 Task: Add Betty Buzz Sparkling Grapefruit Soda 4 Pack to the cart.
Action: Mouse pressed left at (22, 100)
Screenshot: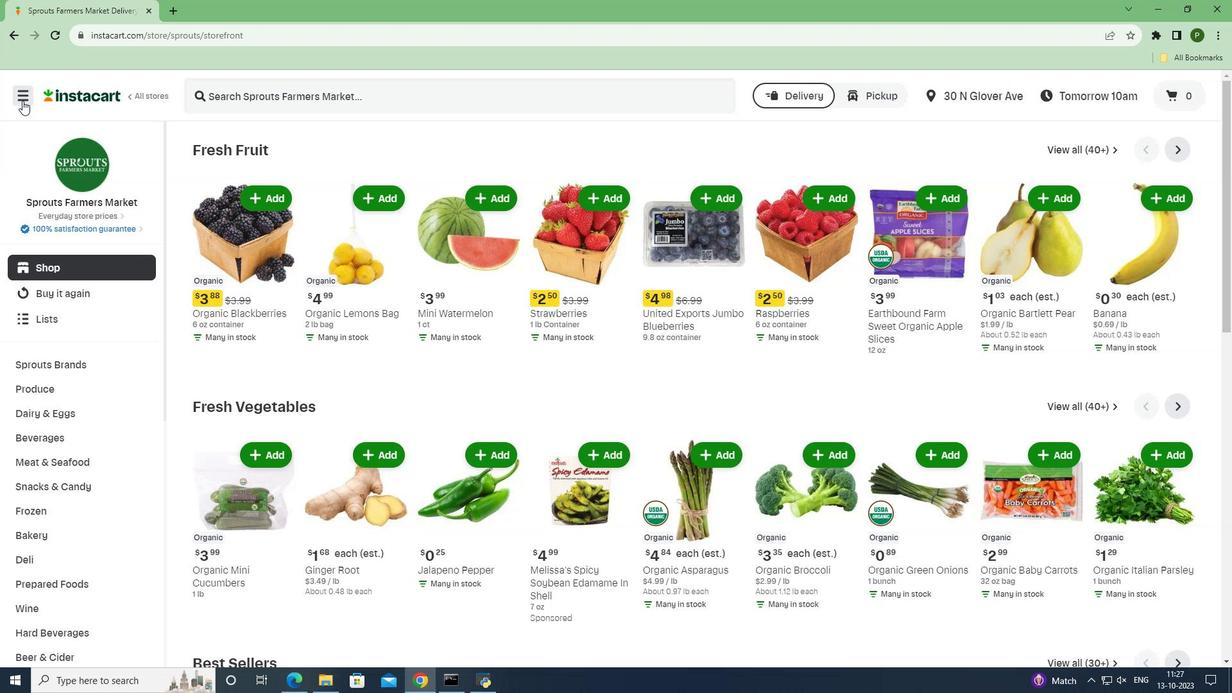 
Action: Mouse moved to (57, 334)
Screenshot: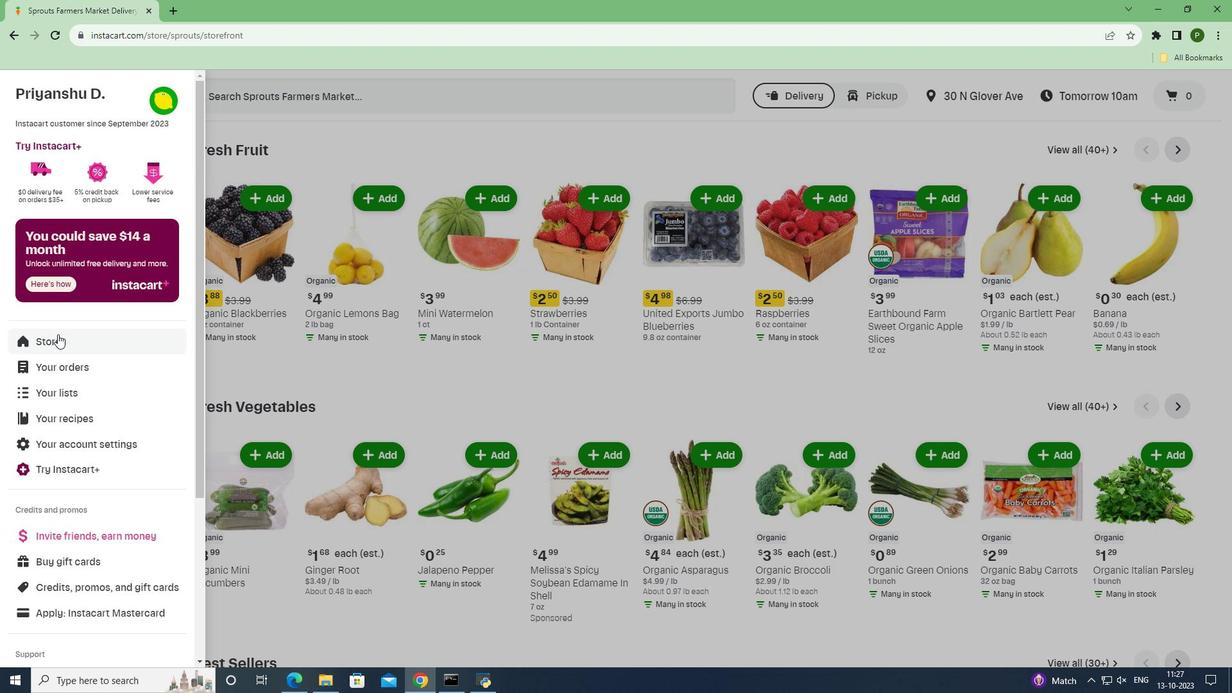 
Action: Mouse pressed left at (57, 334)
Screenshot: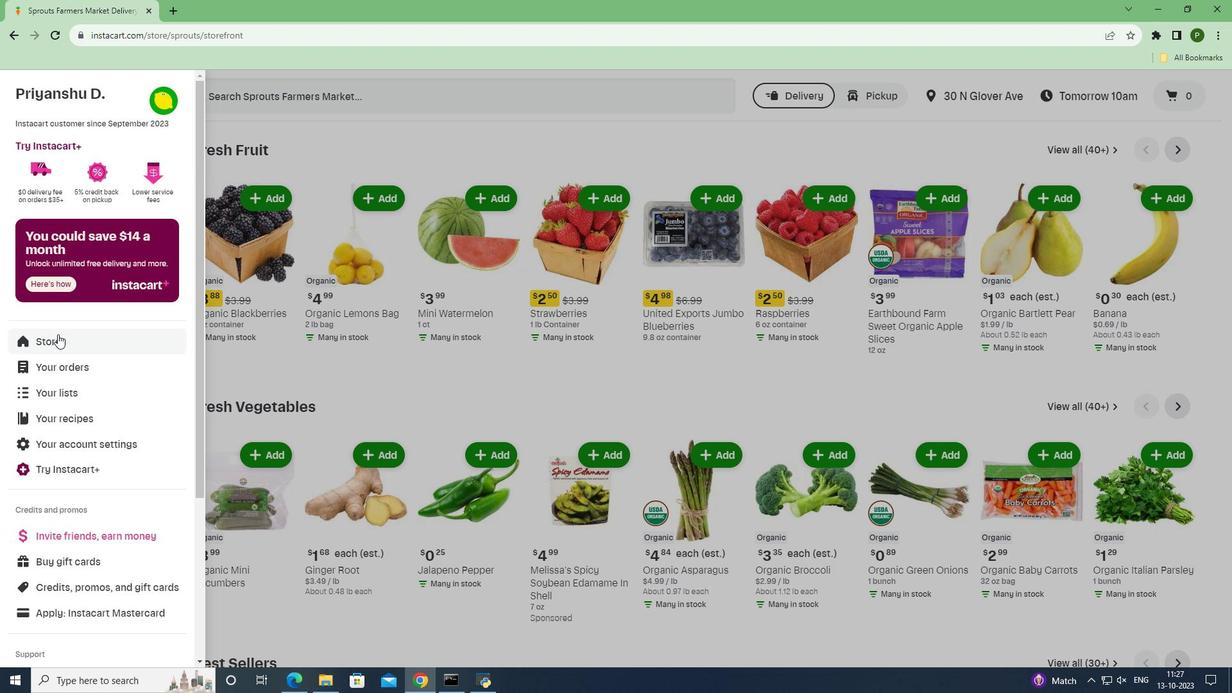 
Action: Mouse moved to (284, 145)
Screenshot: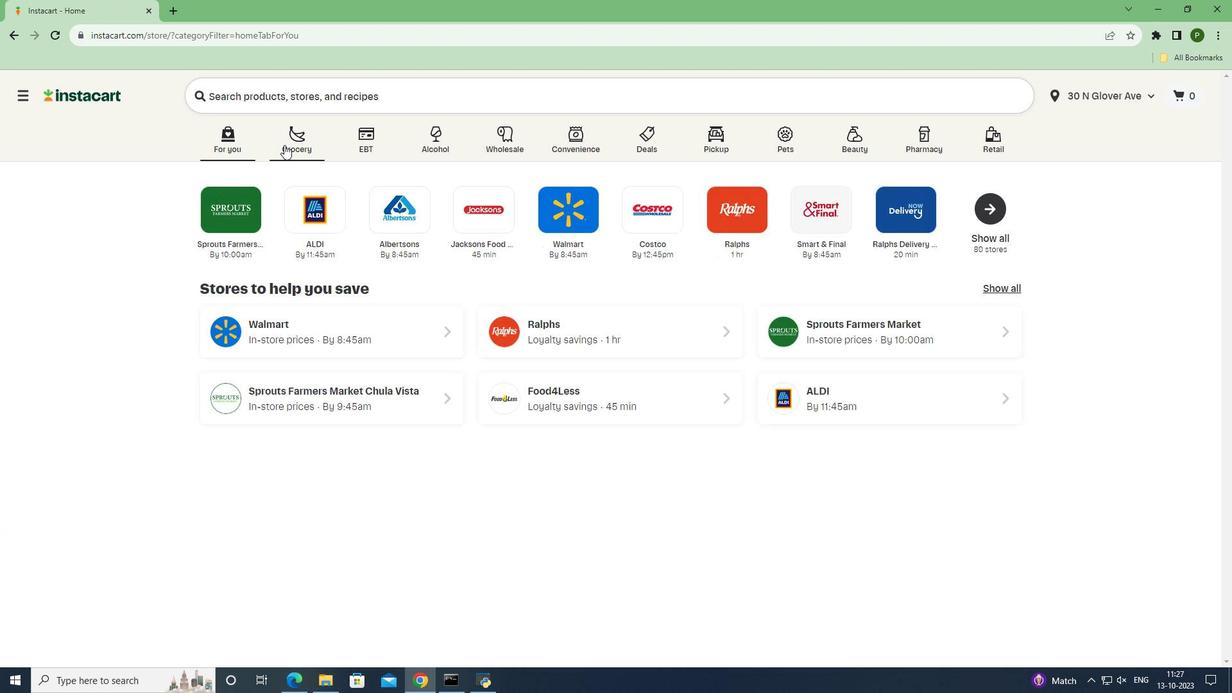 
Action: Mouse pressed left at (284, 145)
Screenshot: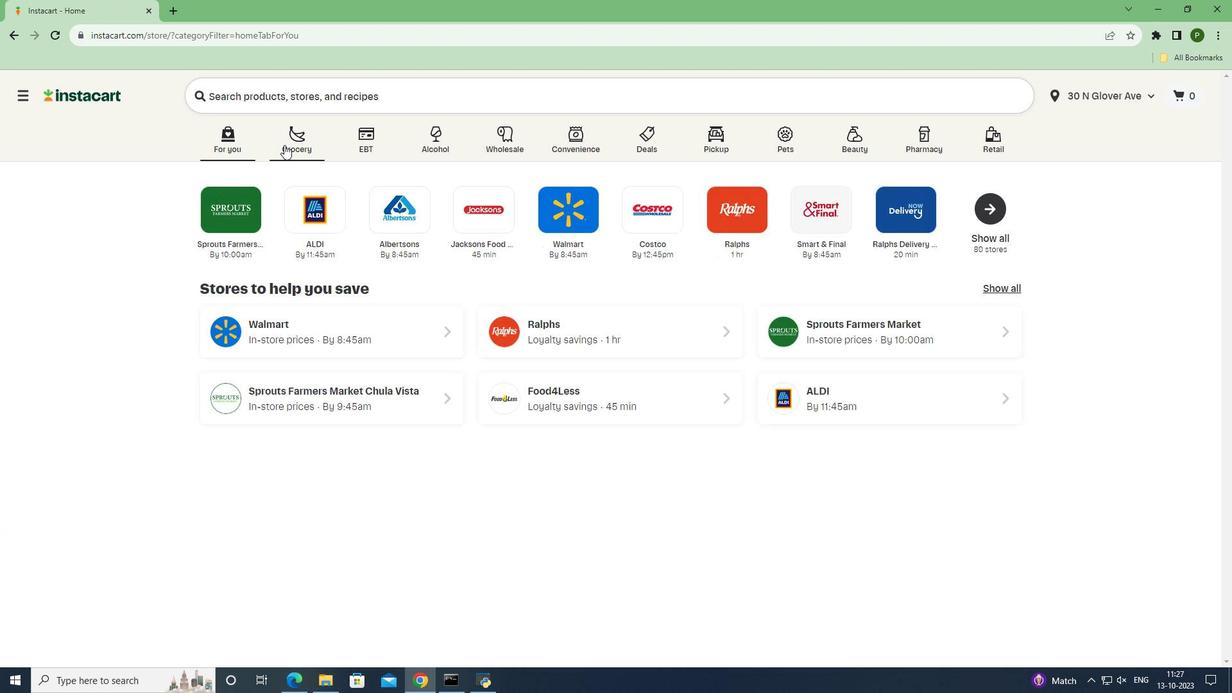 
Action: Mouse moved to (782, 289)
Screenshot: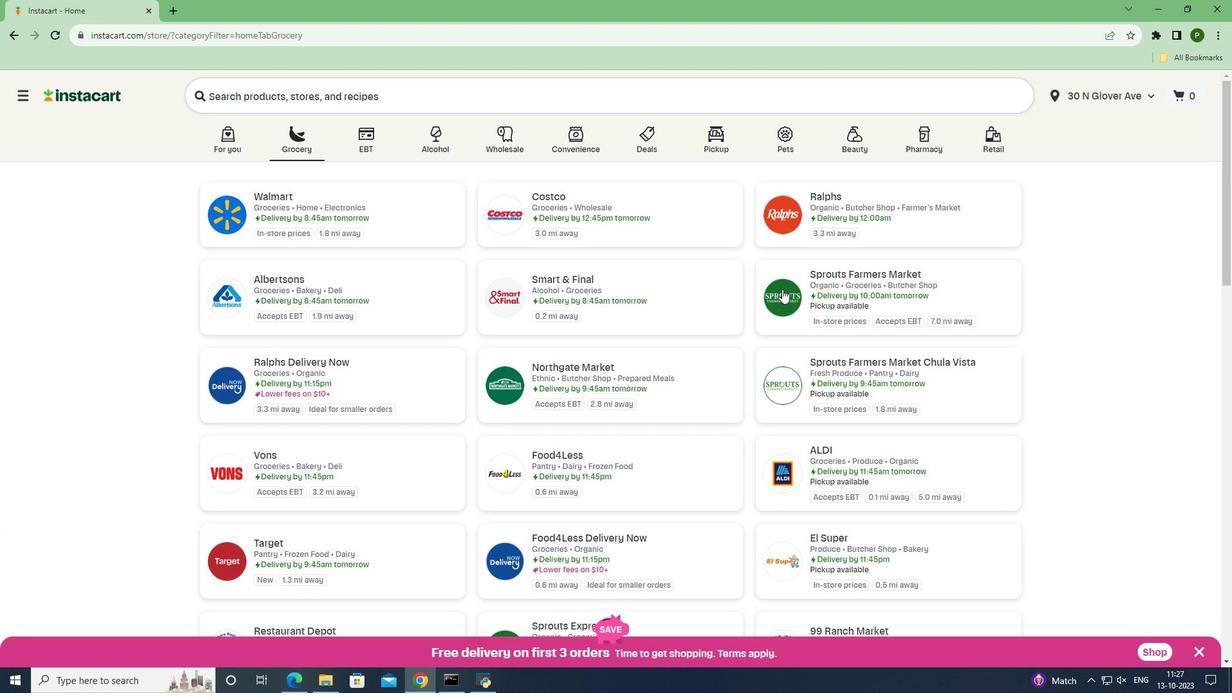 
Action: Mouse pressed left at (782, 289)
Screenshot: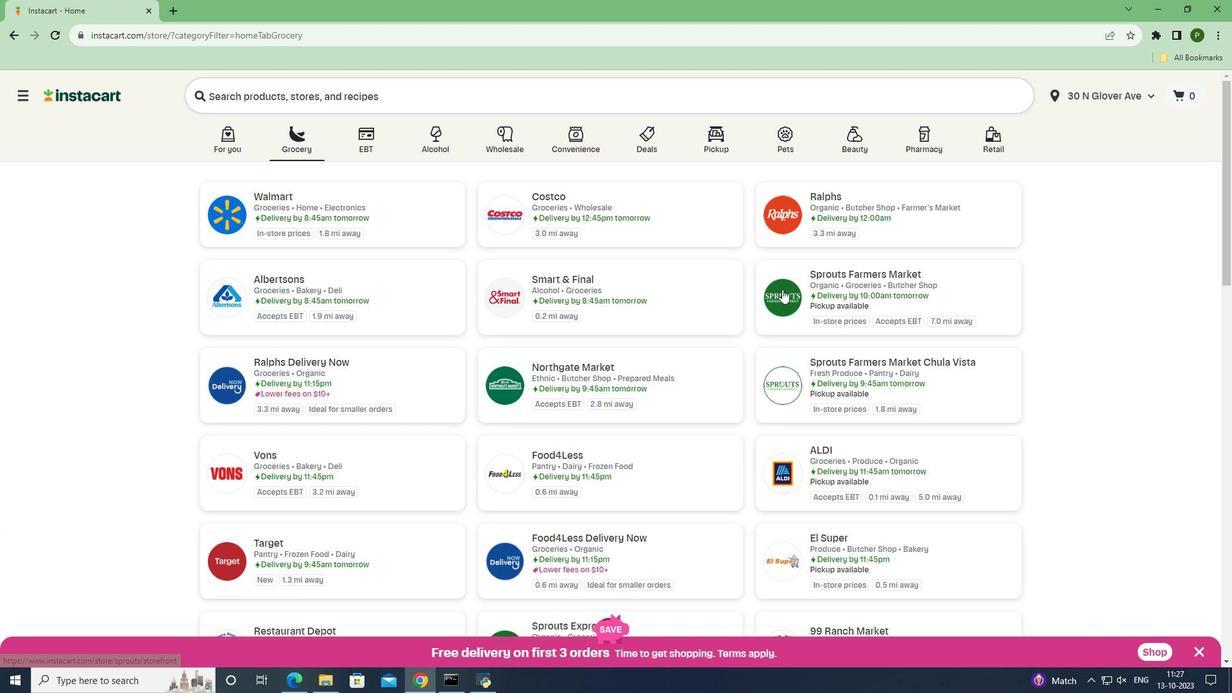 
Action: Mouse moved to (25, 435)
Screenshot: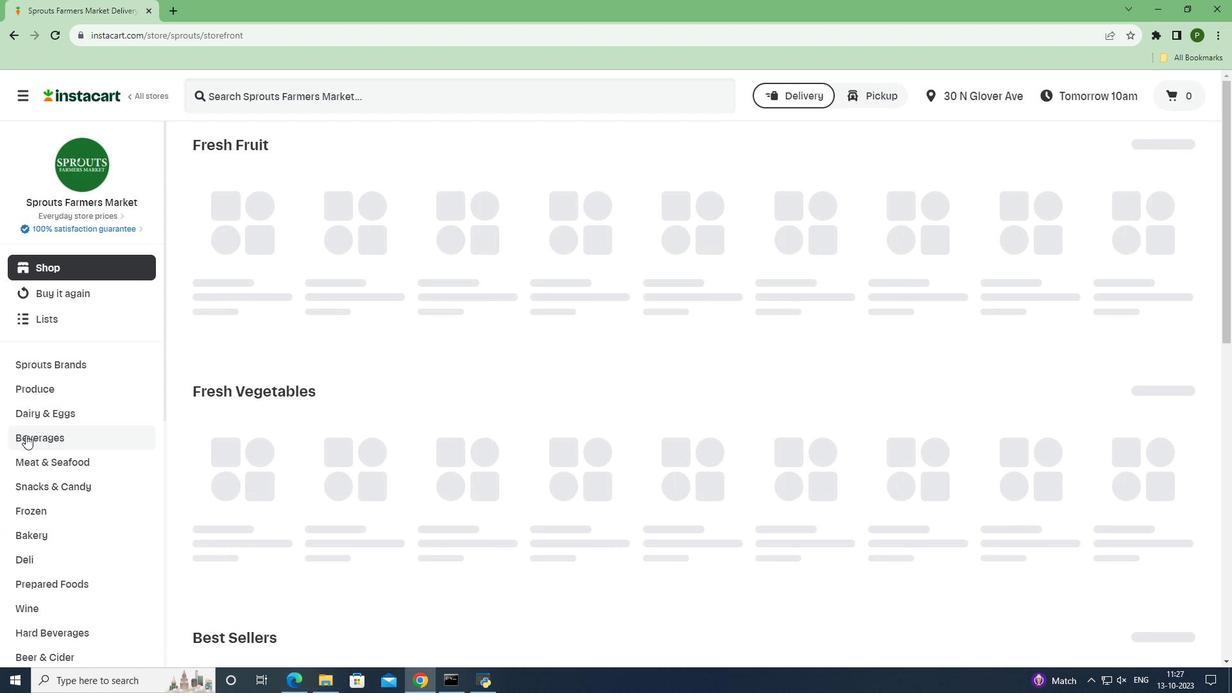 
Action: Mouse pressed left at (25, 435)
Screenshot: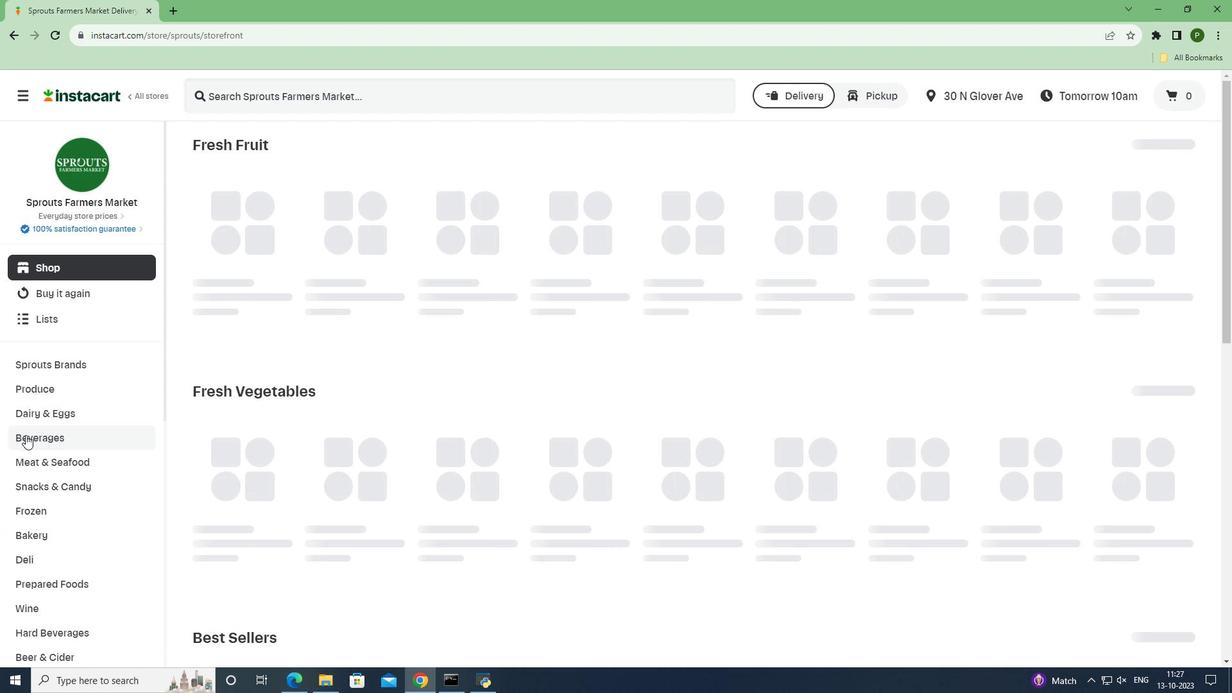 
Action: Mouse moved to (1002, 177)
Screenshot: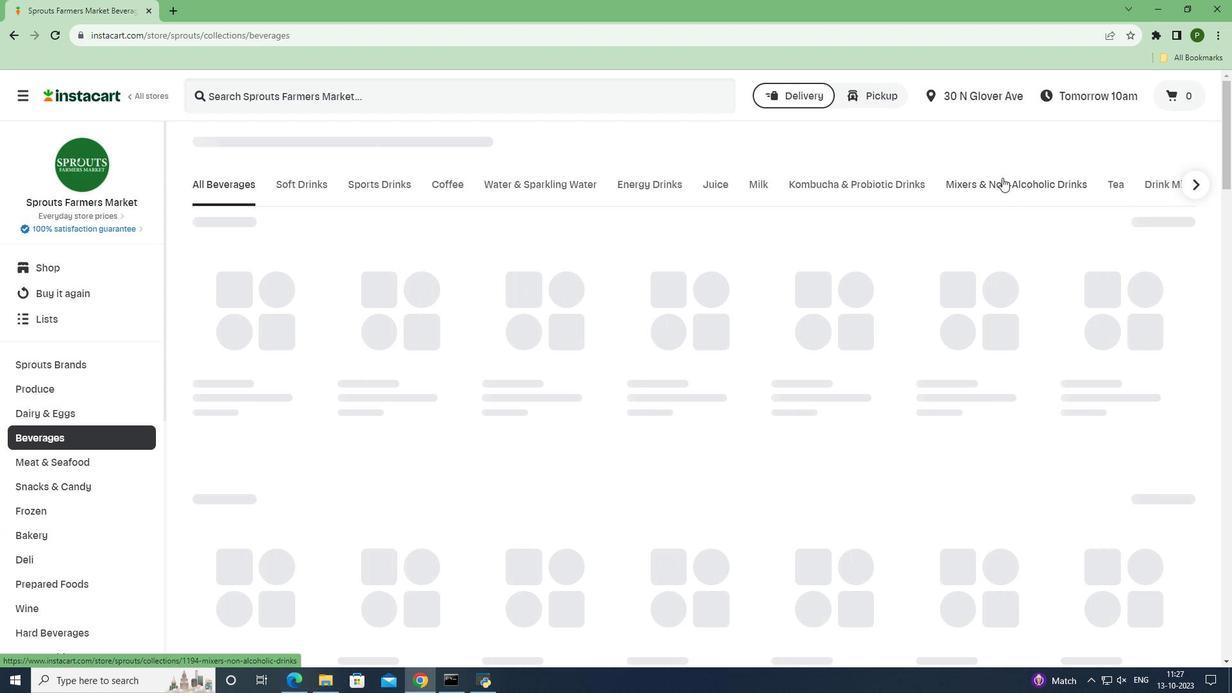 
Action: Mouse pressed left at (1002, 177)
Screenshot: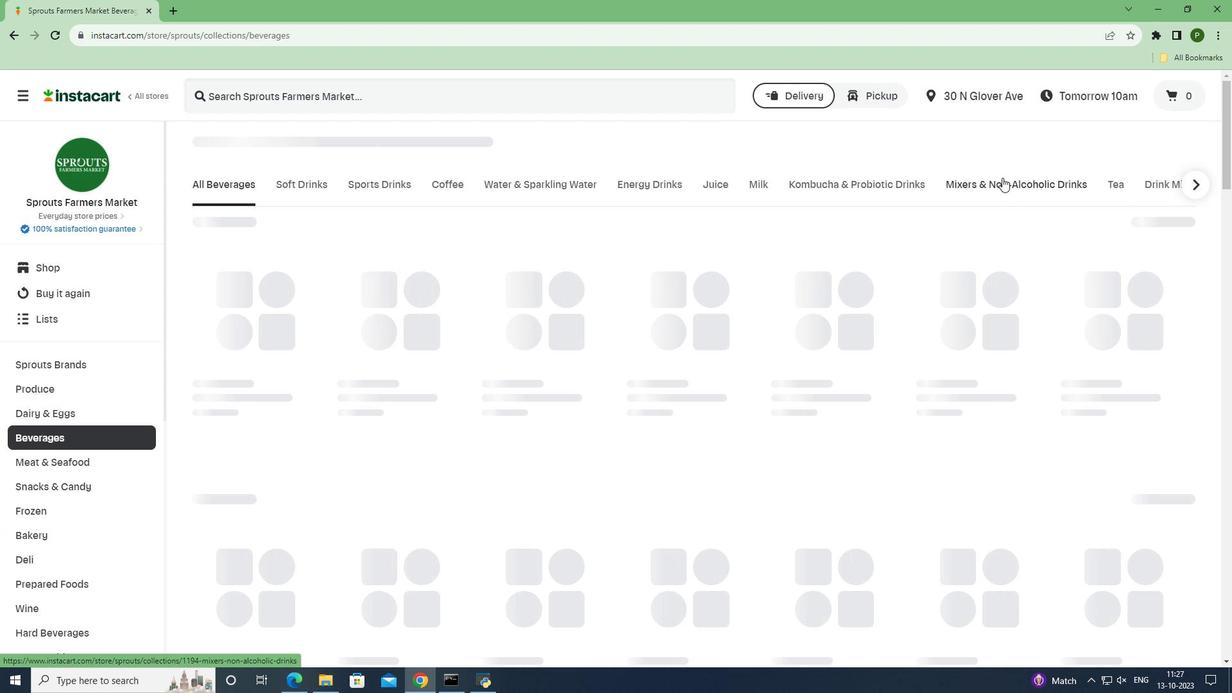 
Action: Mouse moved to (462, 100)
Screenshot: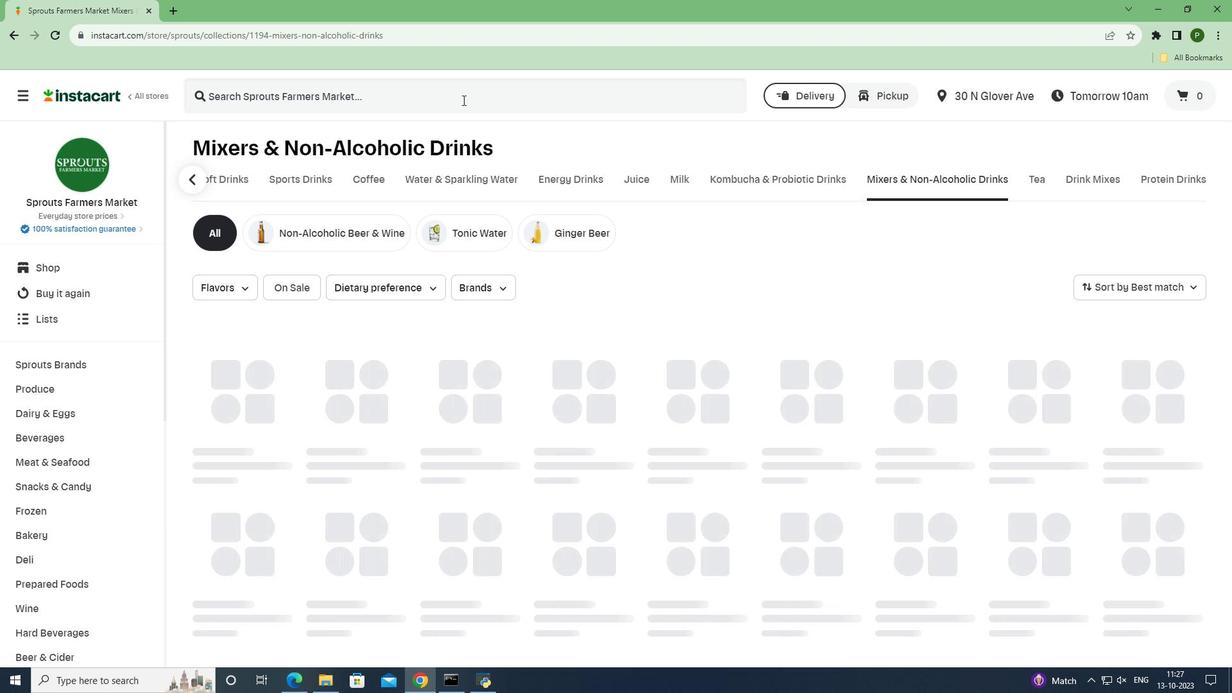 
Action: Mouse pressed left at (462, 100)
Screenshot: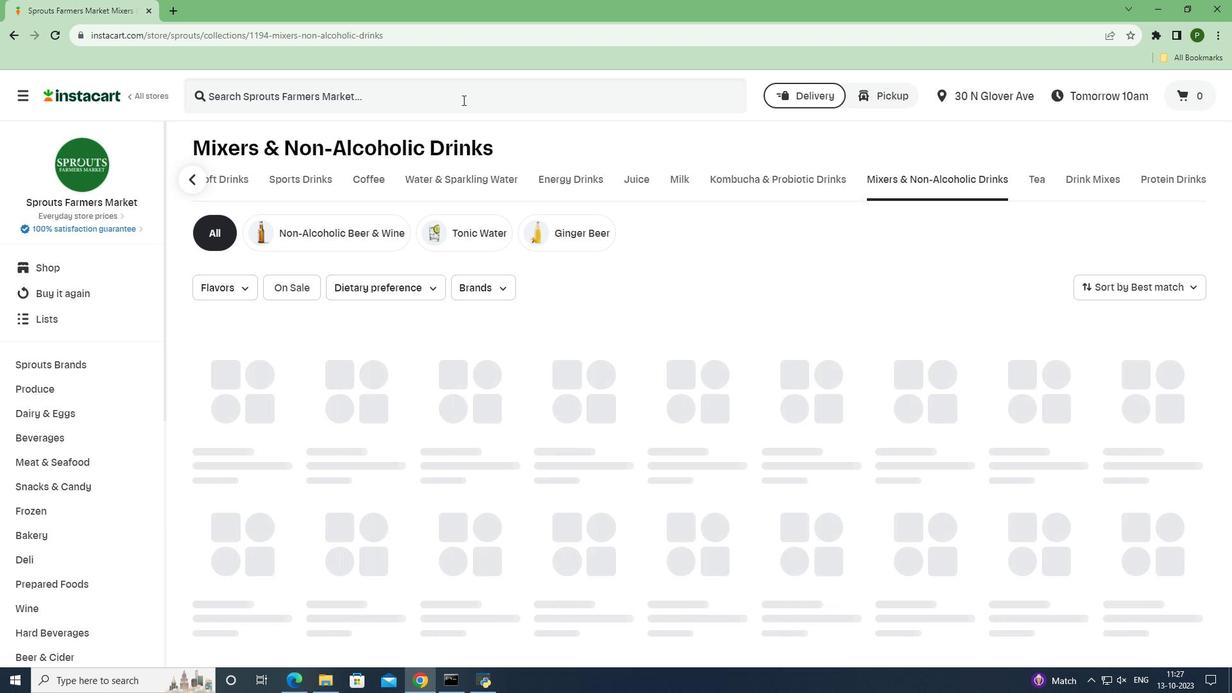 
Action: Key pressed <Key.caps_lock>B<Key.caps_lock>etty<Key.space><Key.caps_lock>B<Key.caps_lock>uzz<Key.space><Key.caps_lock>S<Key.caps_lock>parkling<Key.space><Key.caps_lock>G<Key.caps_lock>rapefruit<Key.space><Key.caps_lock>S<Key.caps_lock>oda<Key.space>4<Key.space><Key.caps_lock>P<Key.caps_lock>ack<Key.space><Key.enter>
Screenshot: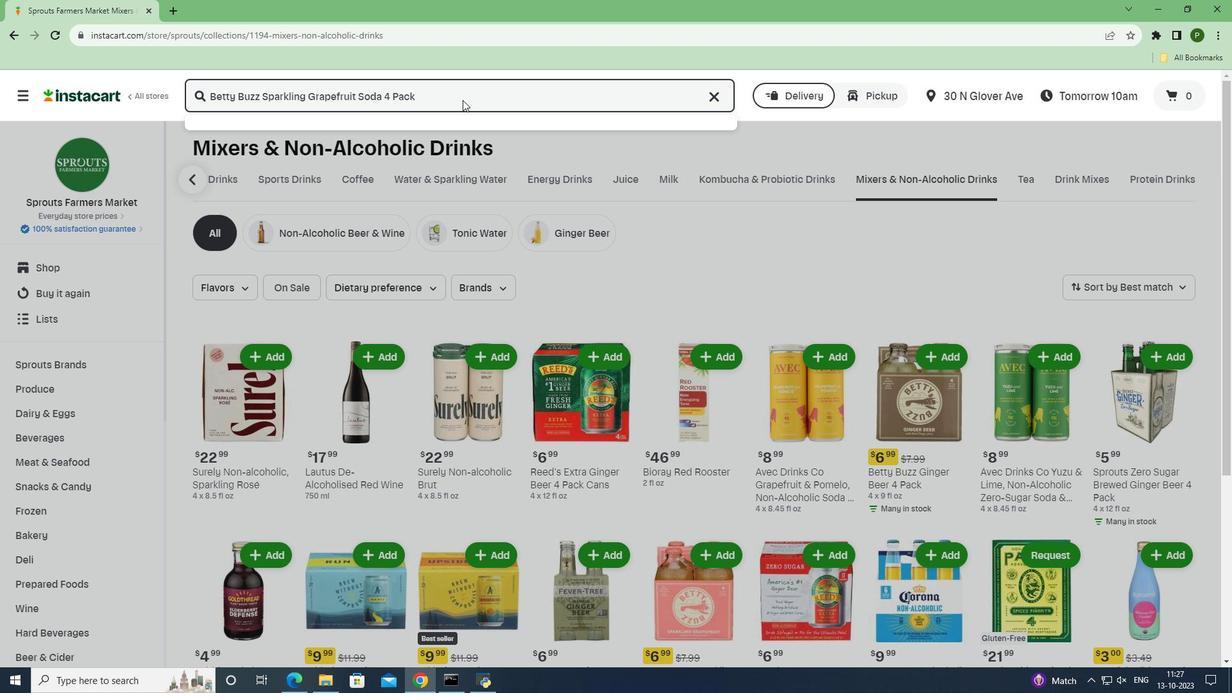 
Action: Mouse moved to (351, 222)
Screenshot: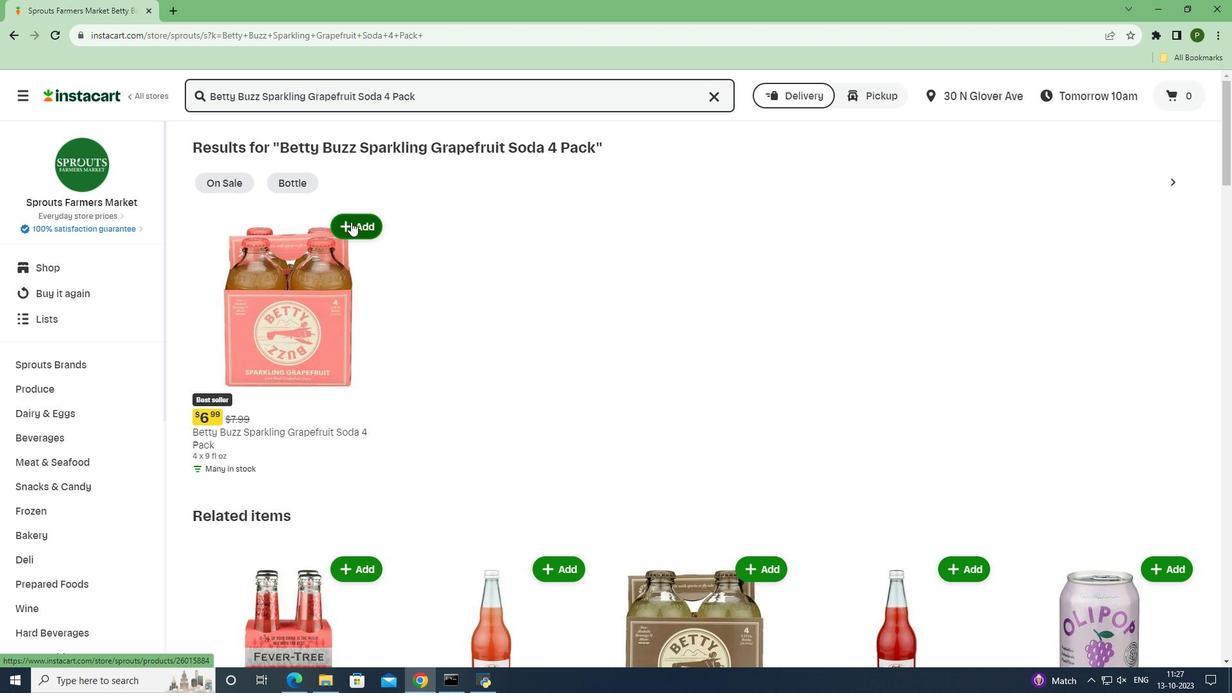 
Action: Mouse pressed left at (351, 222)
Screenshot: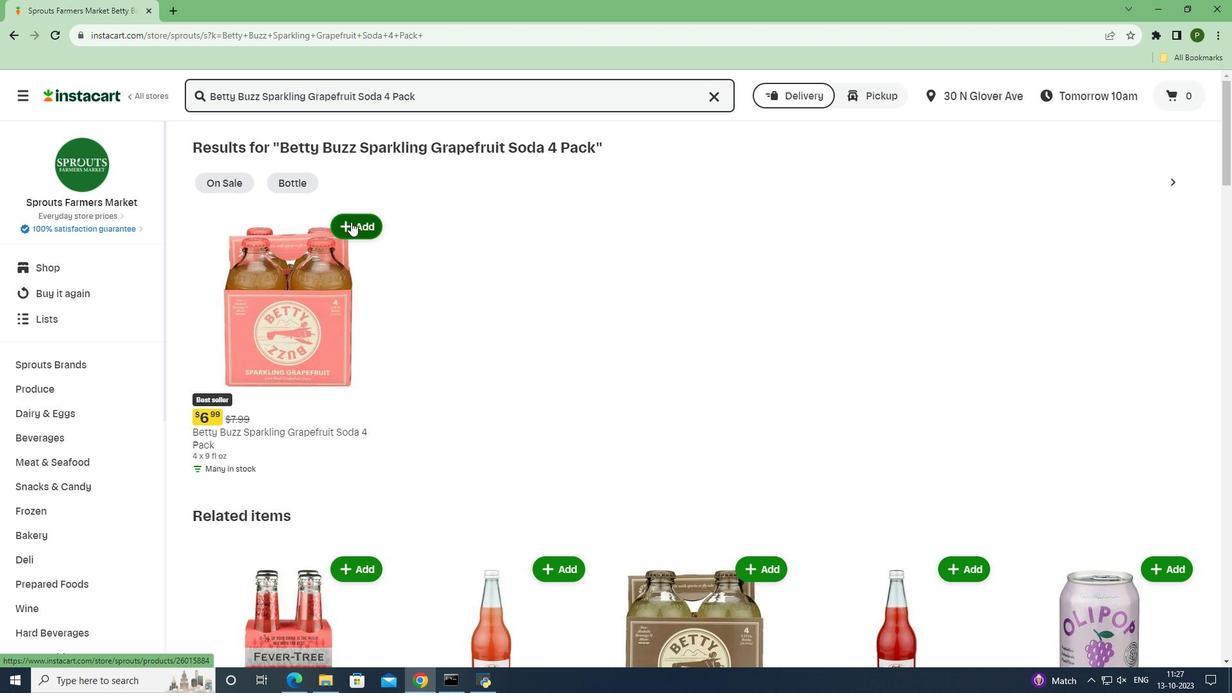 
Action: Mouse moved to (389, 273)
Screenshot: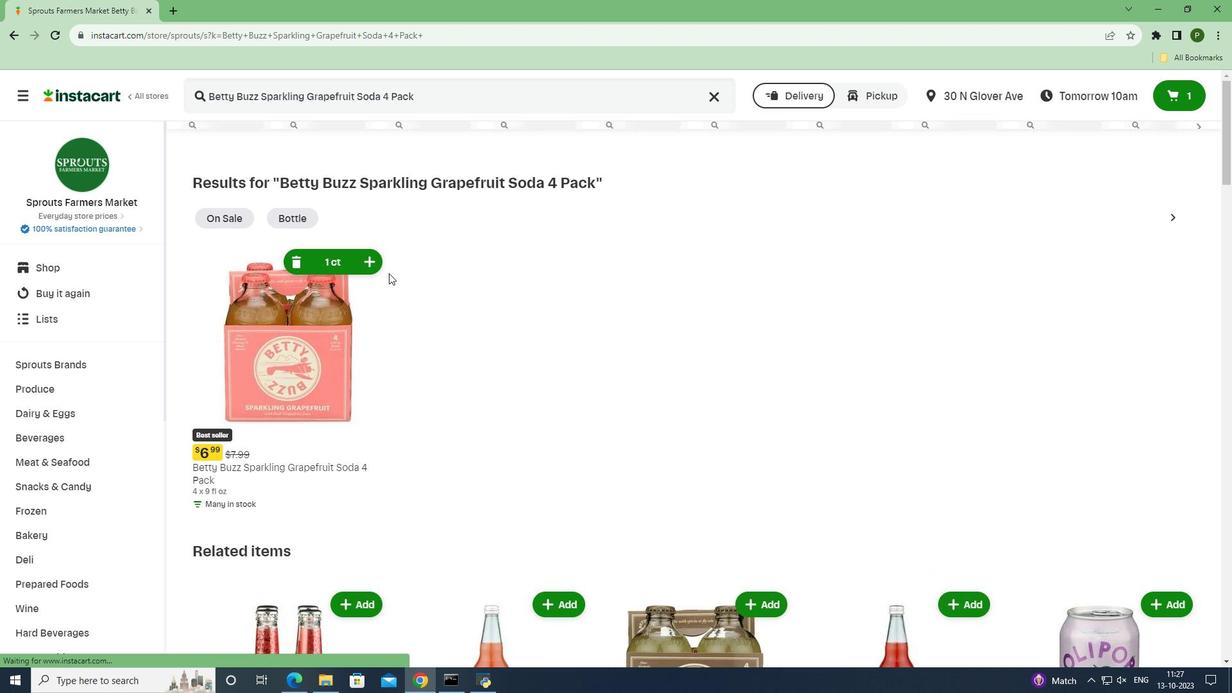 
